 Task: Use the formula "BINOM.INV" in spreadsheet "Project protfolio".
Action: Mouse moved to (114, 63)
Screenshot: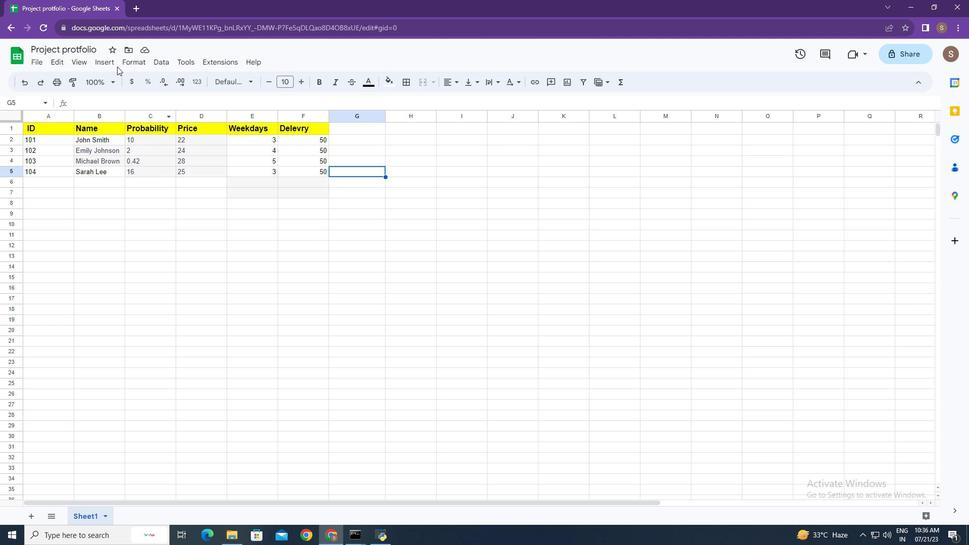 
Action: Mouse pressed left at (114, 63)
Screenshot: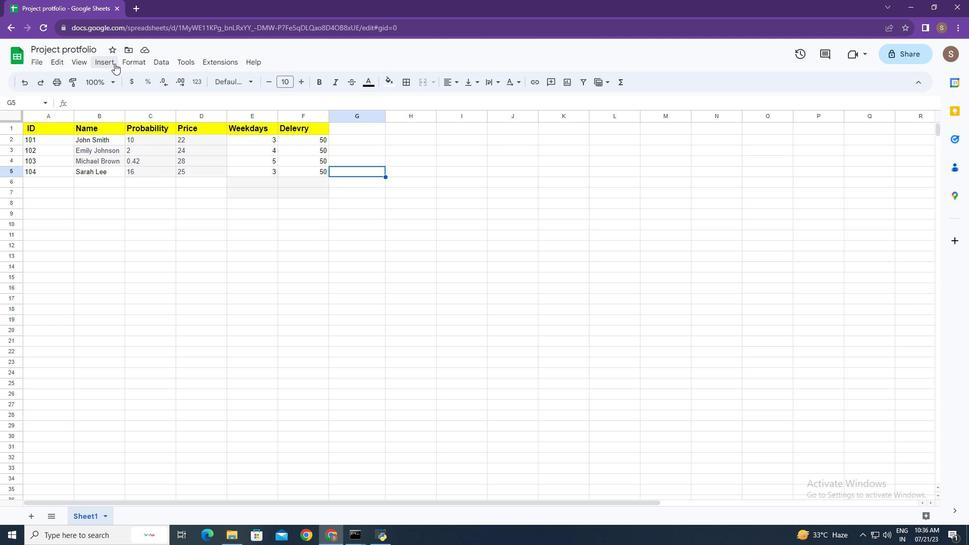 
Action: Mouse moved to (172, 237)
Screenshot: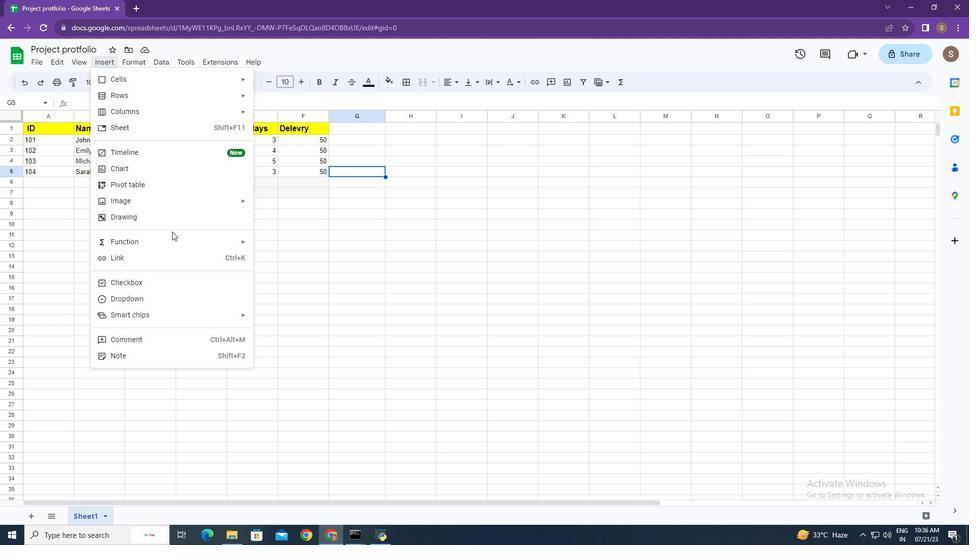 
Action: Mouse pressed left at (172, 237)
Screenshot: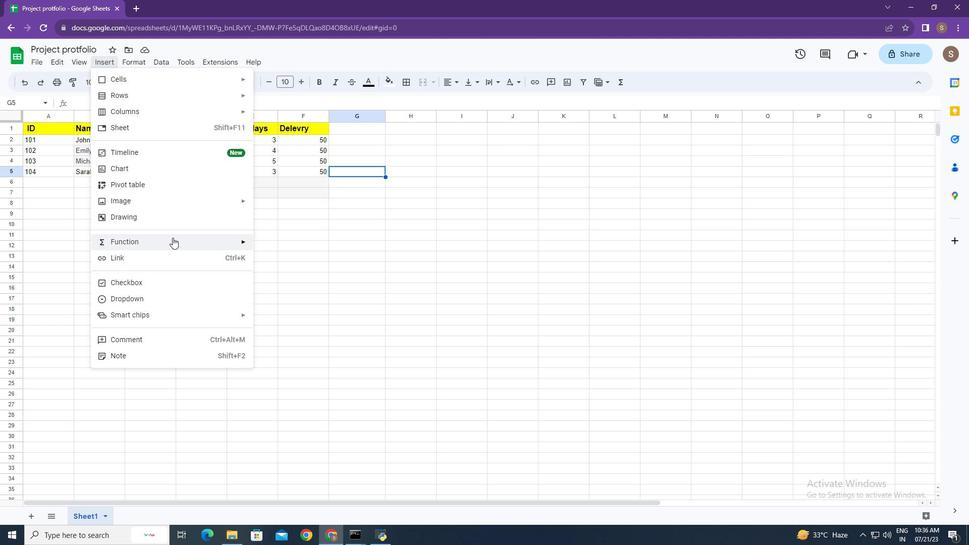 
Action: Mouse moved to (279, 230)
Screenshot: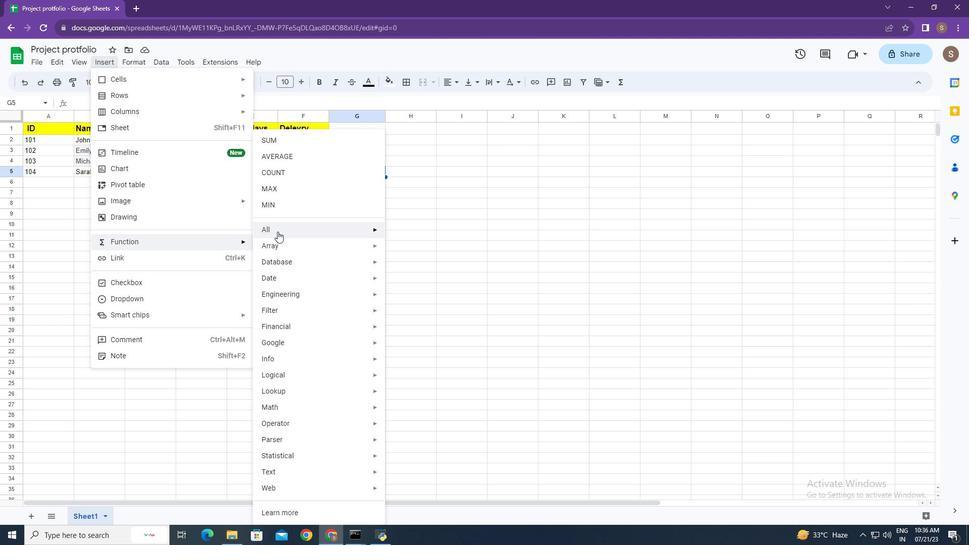 
Action: Mouse pressed left at (279, 230)
Screenshot: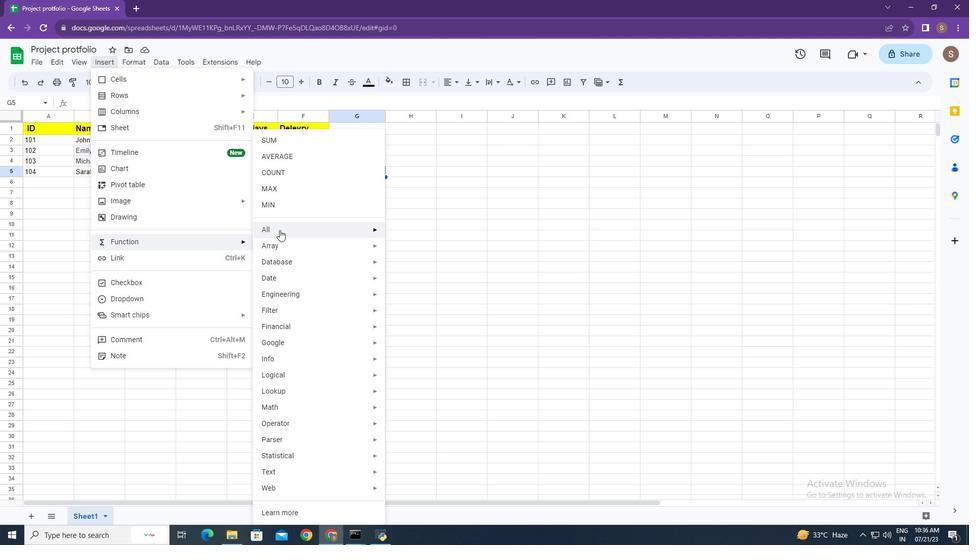 
Action: Mouse moved to (443, 252)
Screenshot: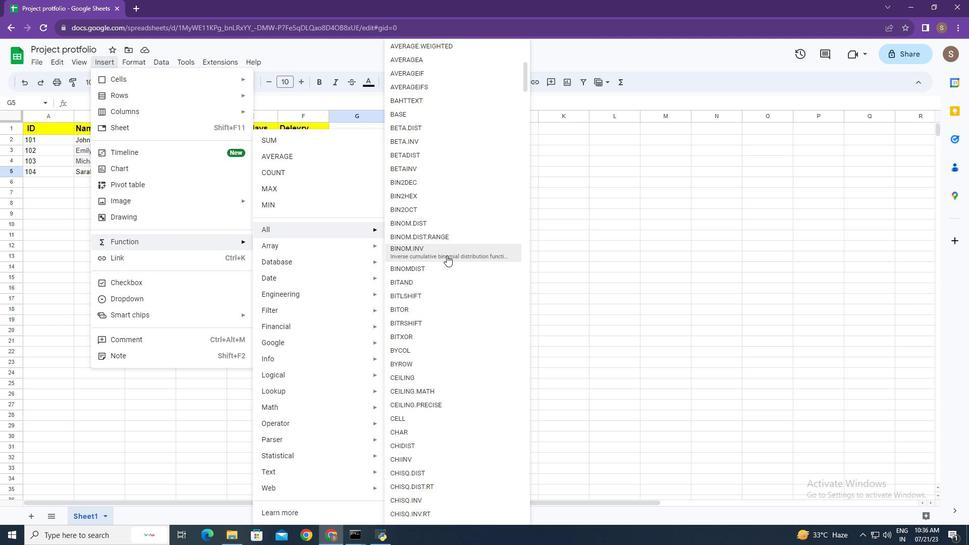 
Action: Mouse pressed left at (443, 252)
Screenshot: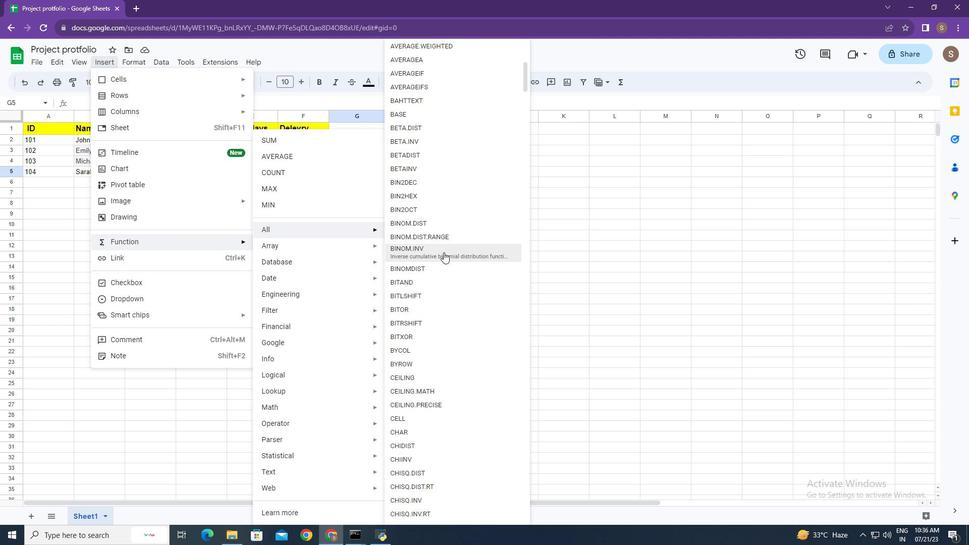 
Action: Mouse moved to (438, 238)
Screenshot: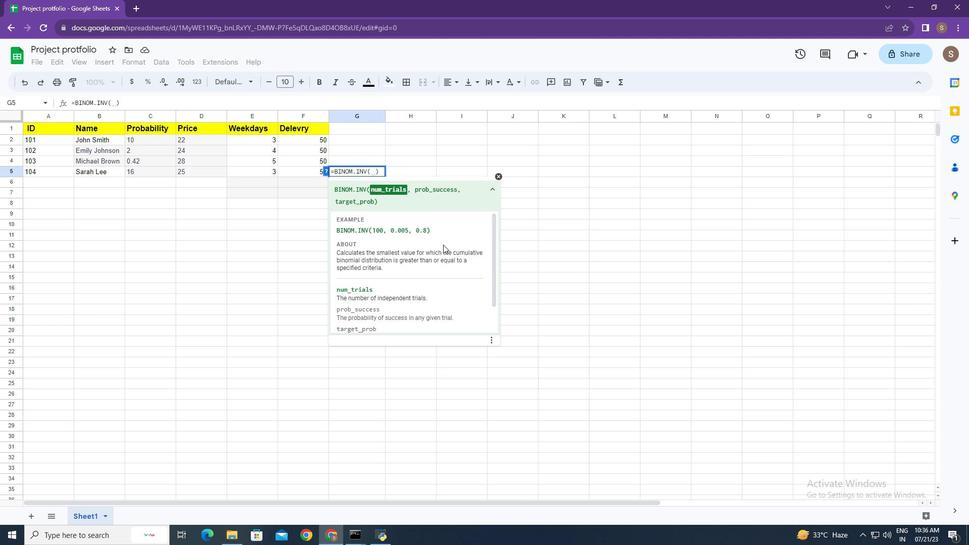 
Action: Key pressed 100,<Key.space>0.005,<Key.space>0.8<Key.enter>
Screenshot: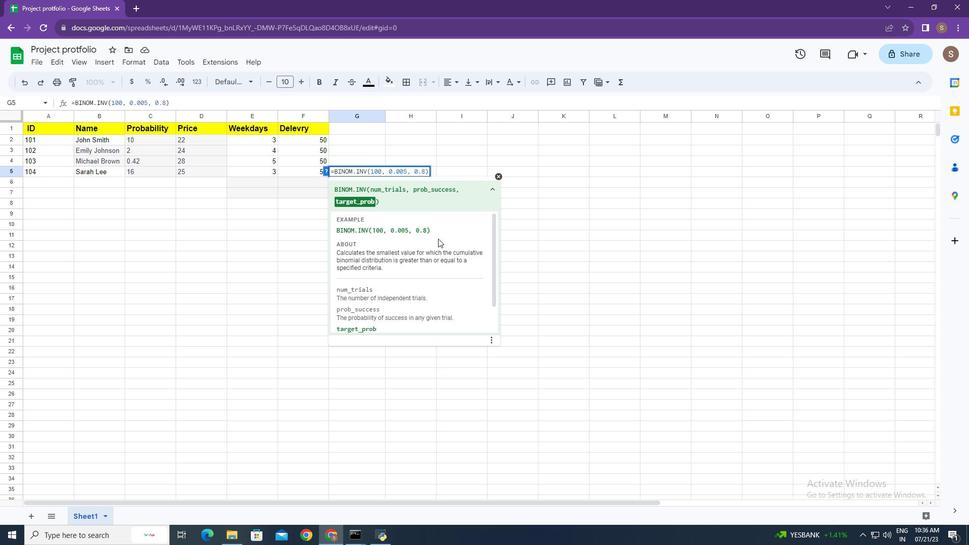 
